 Task: Start in the project BrightWorks the sprint 'Turbo Track', with a duration of 2 weeks. Start in the project BrightWorks the sprint 'Turbo Track', with a duration of 1 week. Start in the project BrightWorks the sprint 'Turbo Track', with a duration of 3 weeks
Action: Mouse moved to (172, 56)
Screenshot: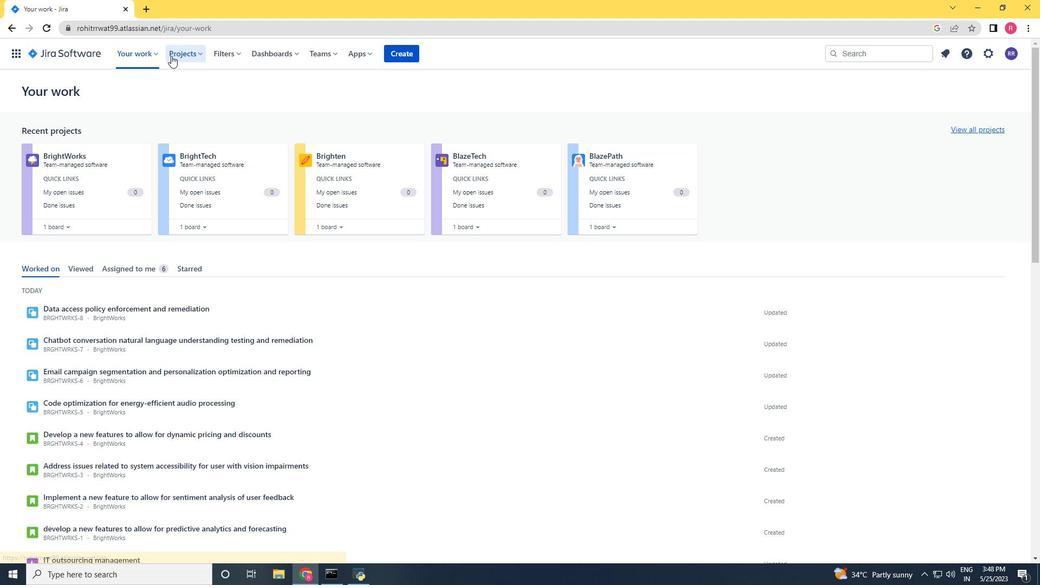 
Action: Mouse pressed left at (172, 56)
Screenshot: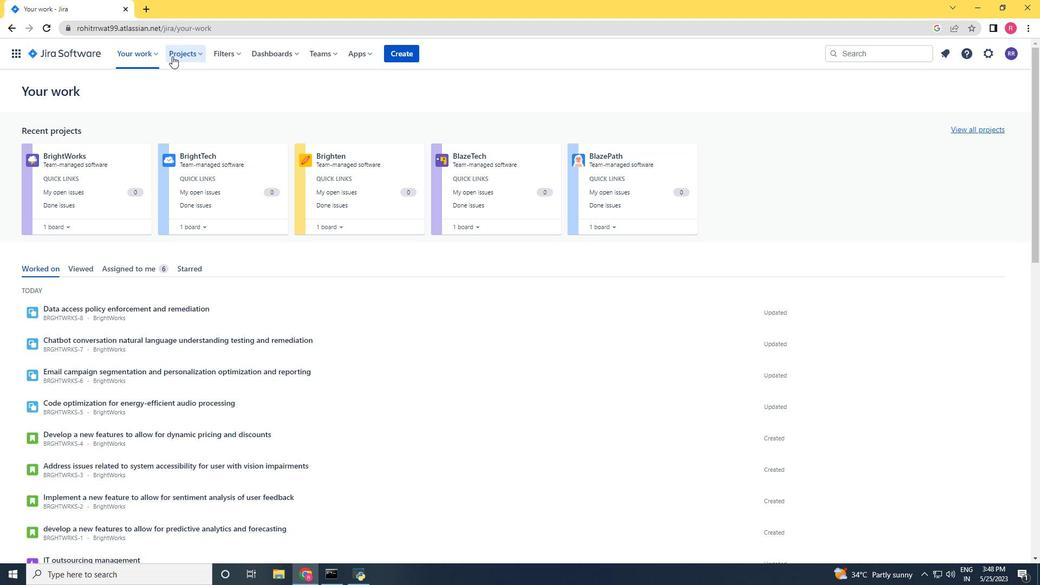 
Action: Mouse moved to (201, 98)
Screenshot: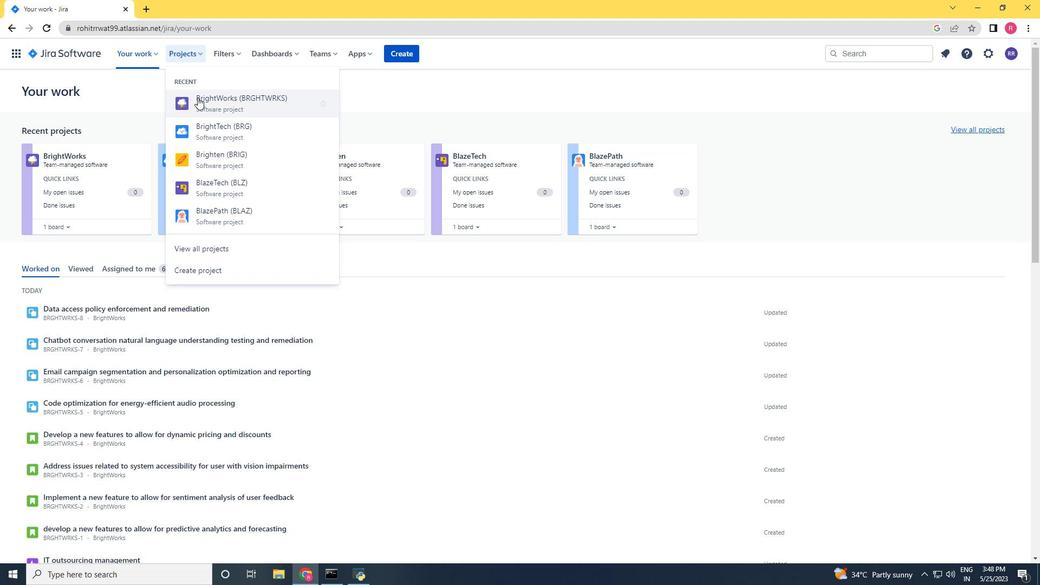 
Action: Mouse pressed left at (201, 98)
Screenshot: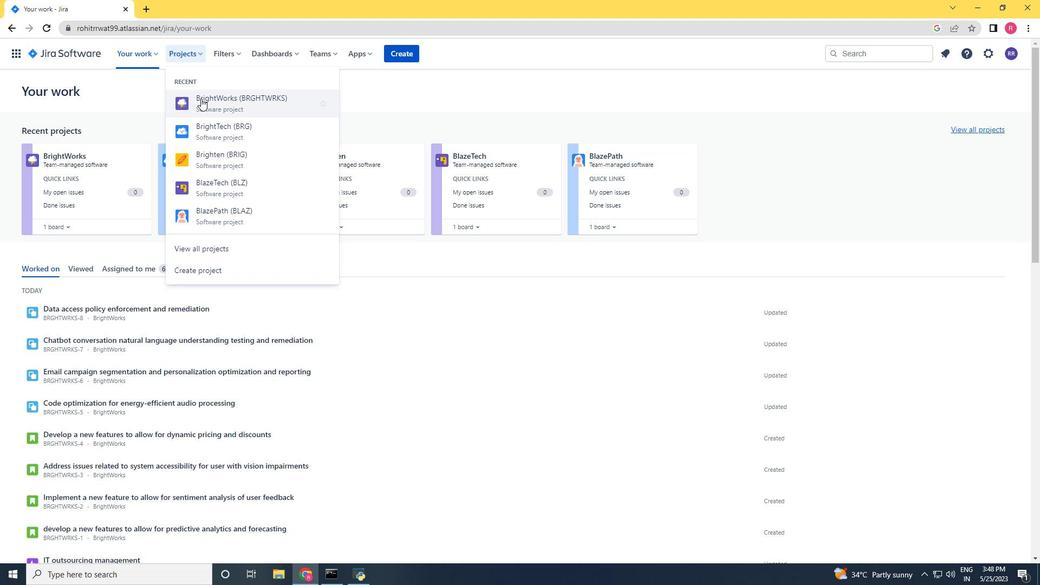 
Action: Mouse moved to (52, 160)
Screenshot: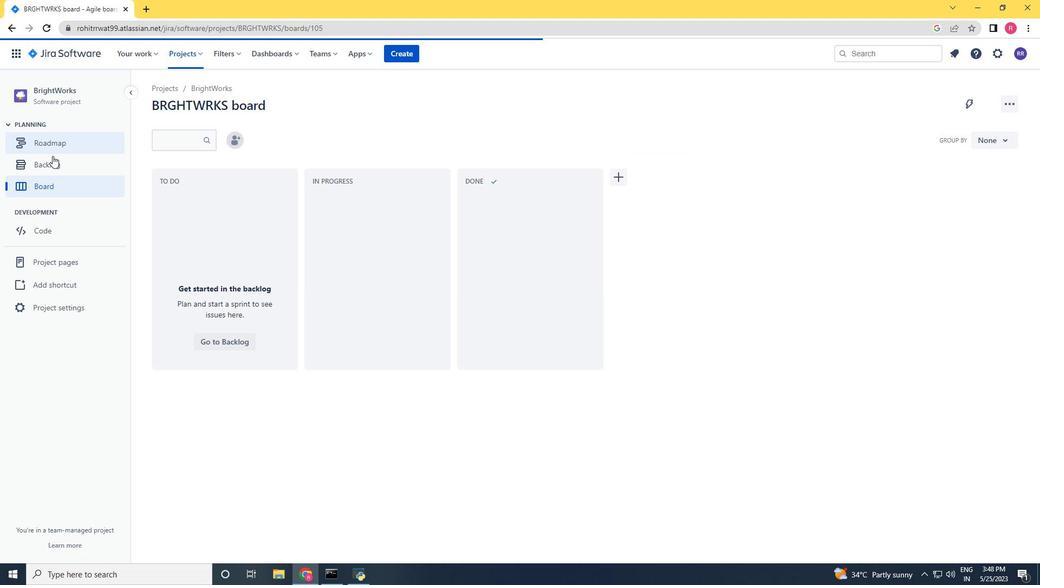 
Action: Mouse pressed left at (52, 160)
Screenshot: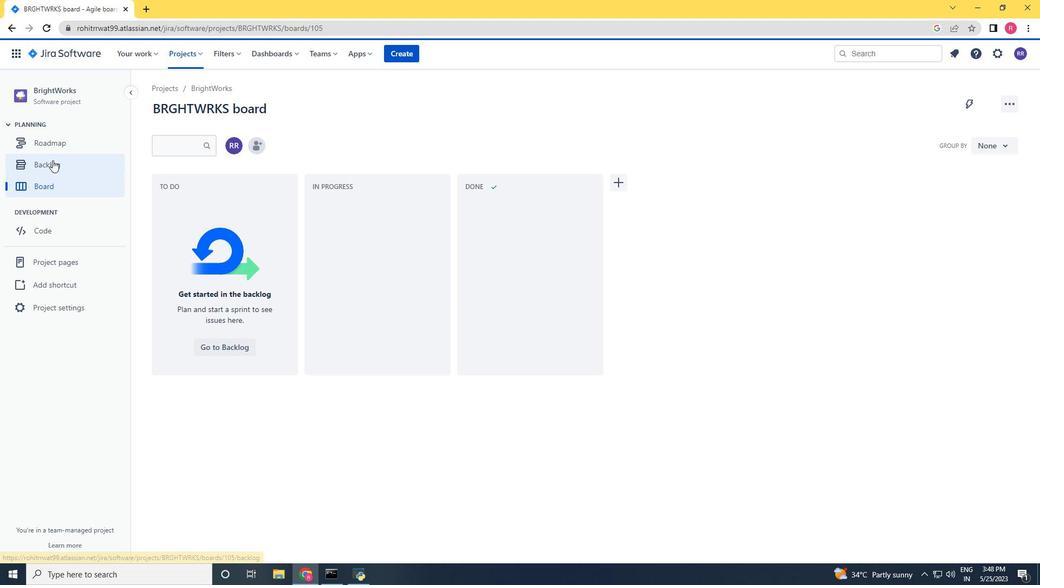
Action: Mouse moved to (953, 173)
Screenshot: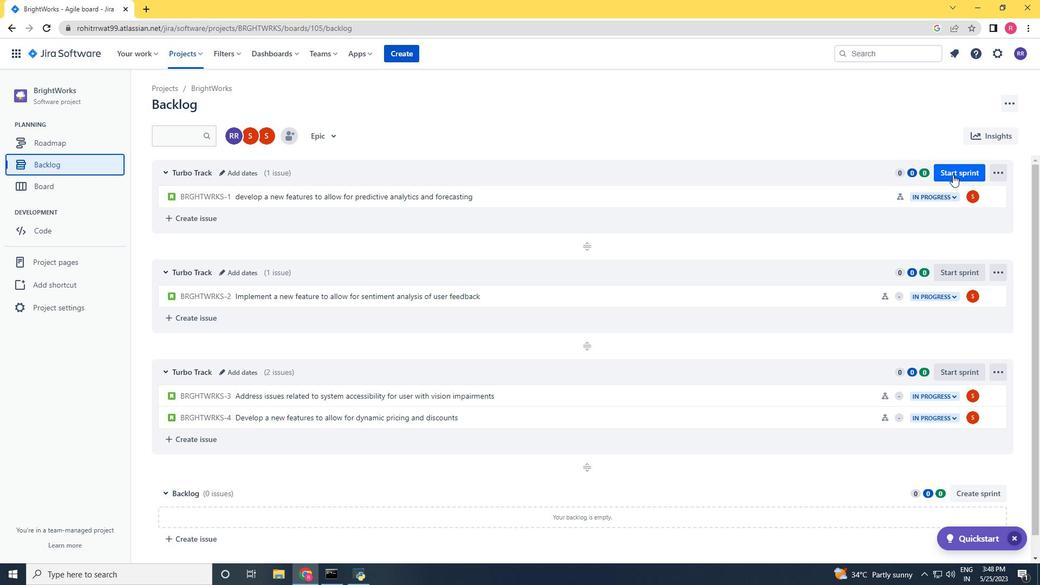 
Action: Mouse pressed left at (953, 173)
Screenshot: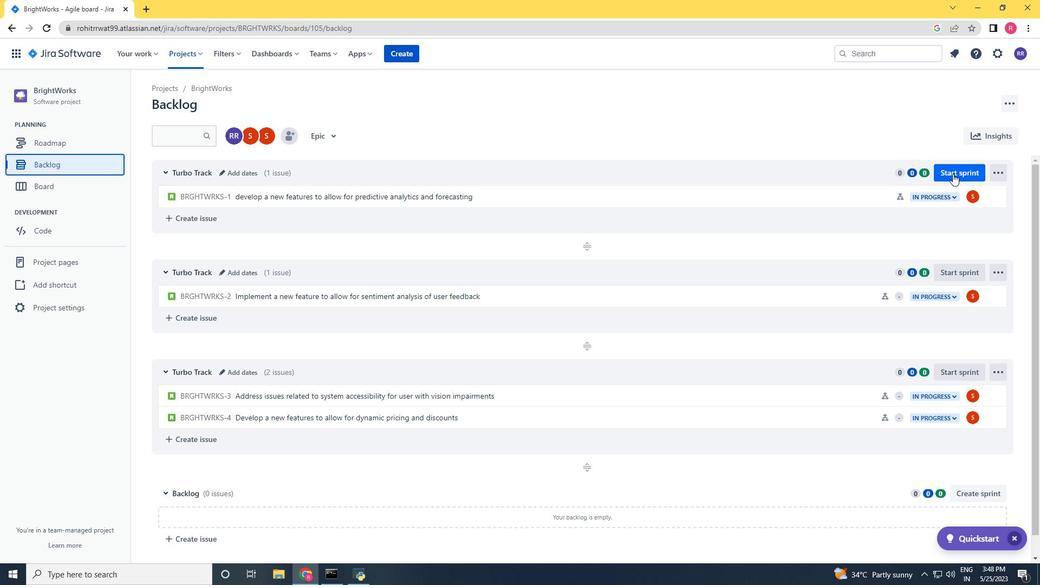 
Action: Mouse moved to (486, 186)
Screenshot: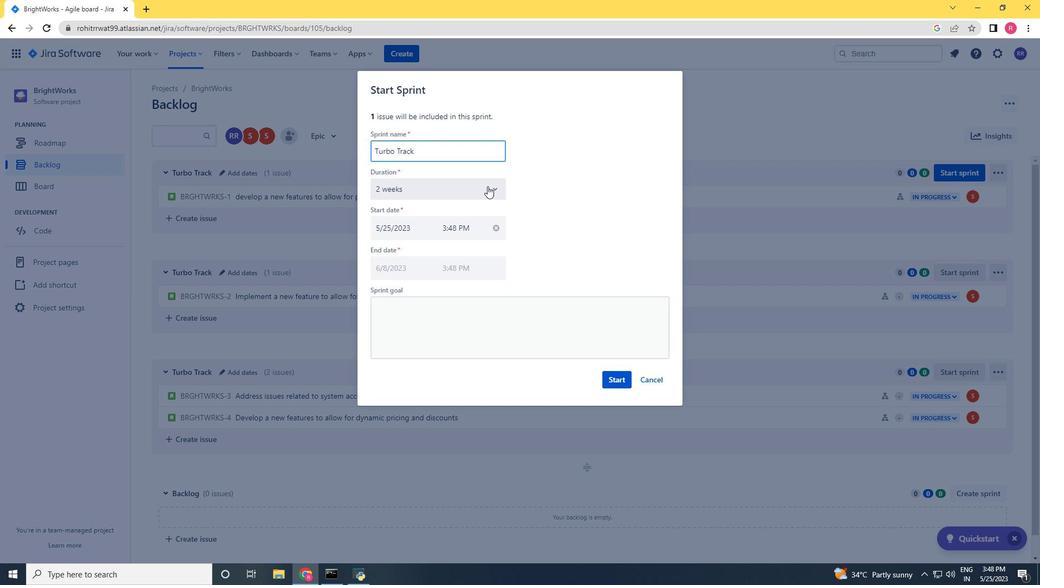 
Action: Mouse pressed left at (486, 186)
Screenshot: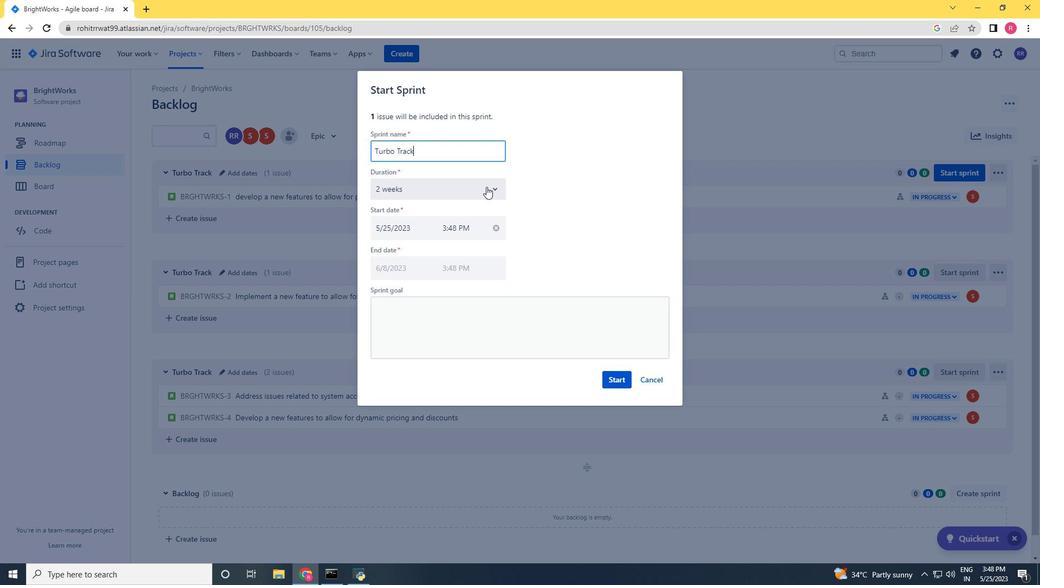 
Action: Mouse moved to (435, 233)
Screenshot: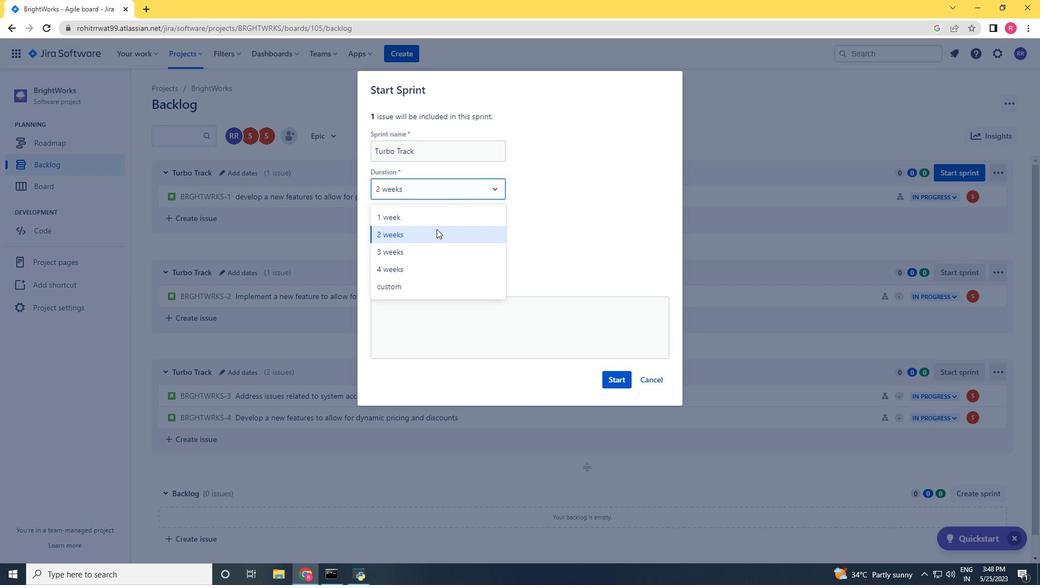
Action: Mouse pressed left at (435, 233)
Screenshot: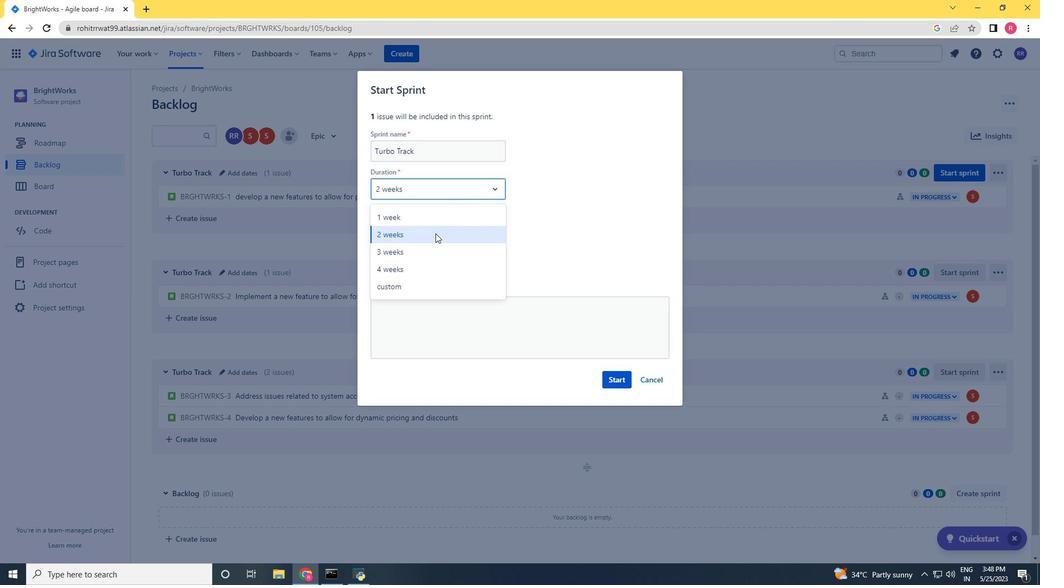 
Action: Mouse moved to (629, 383)
Screenshot: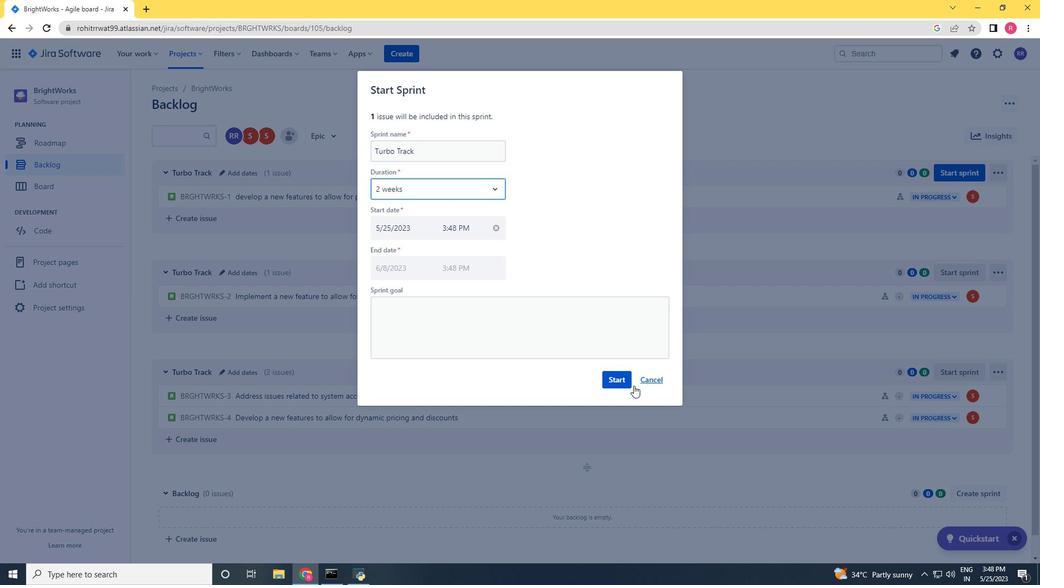 
Action: Mouse pressed left at (629, 383)
Screenshot: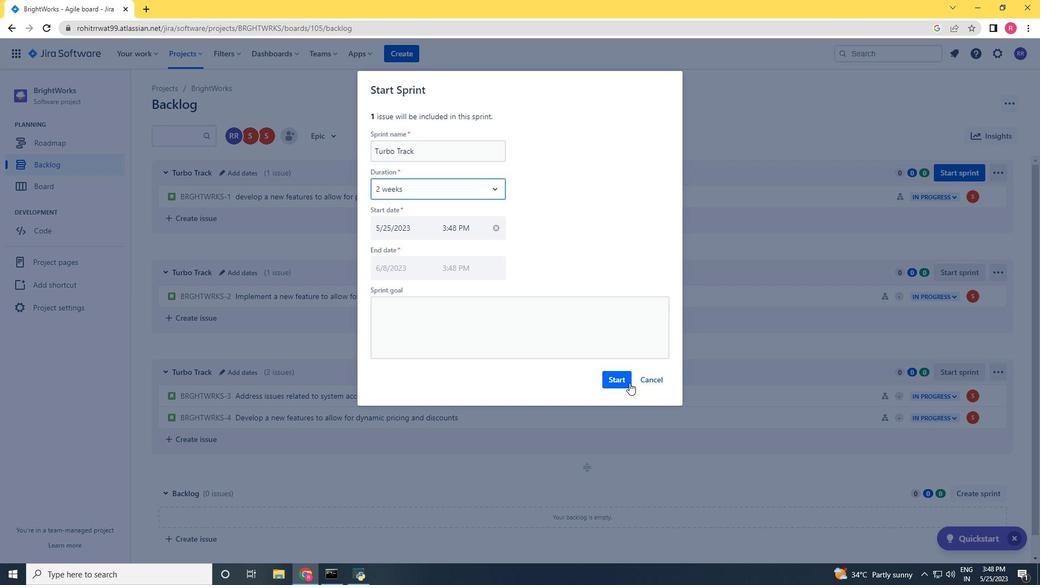 
Action: Mouse moved to (80, 158)
Screenshot: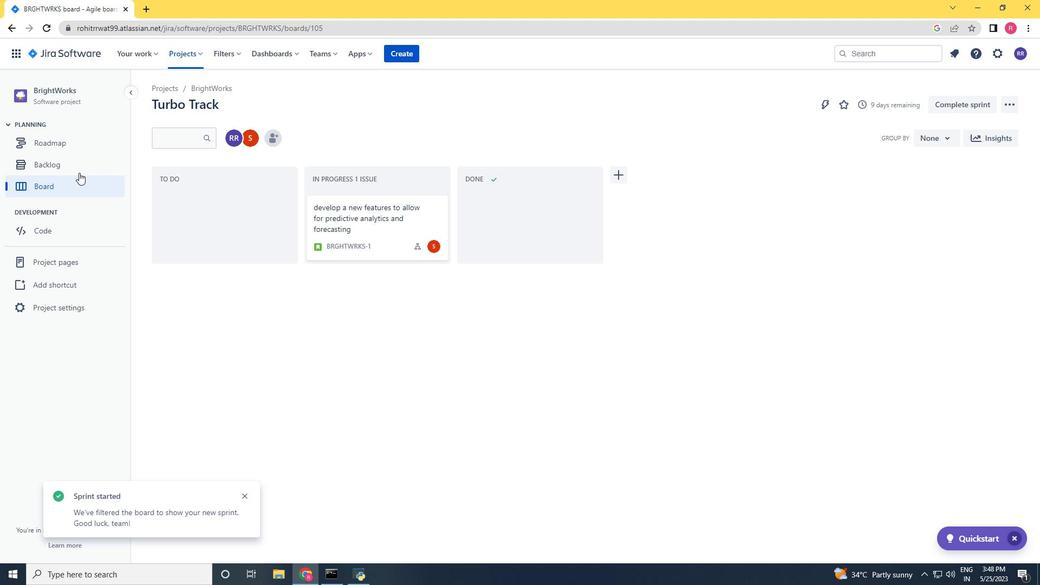 
Action: Mouse pressed left at (80, 158)
Screenshot: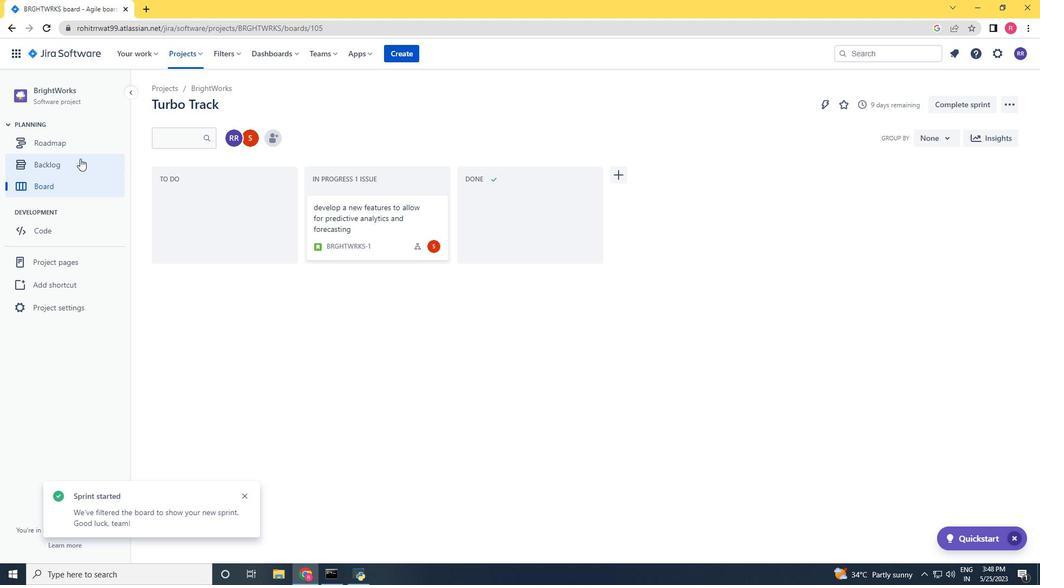 
Action: Mouse moved to (964, 267)
Screenshot: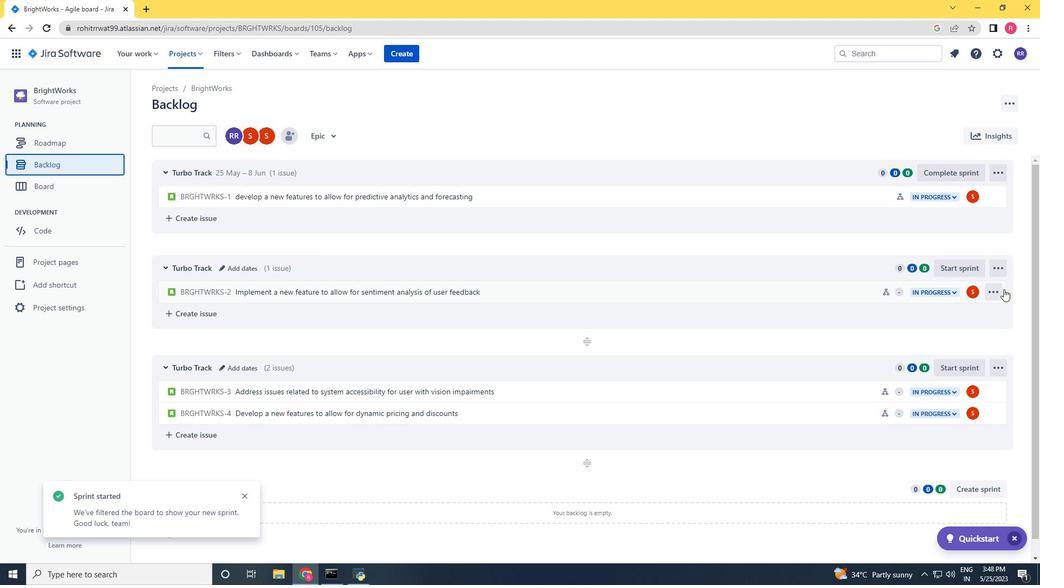 
Action: Mouse pressed left at (964, 267)
Screenshot: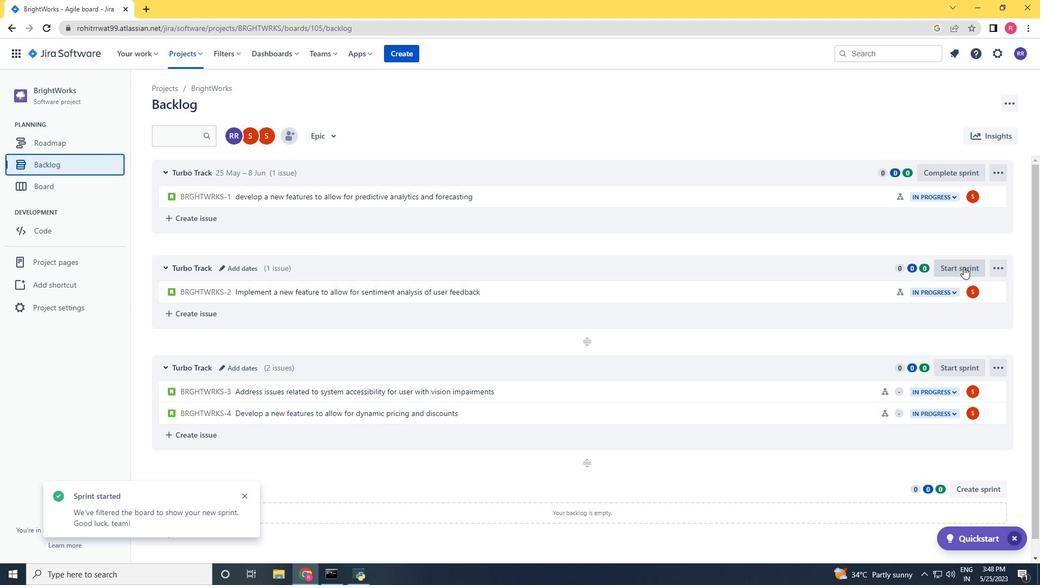 
Action: Mouse moved to (480, 190)
Screenshot: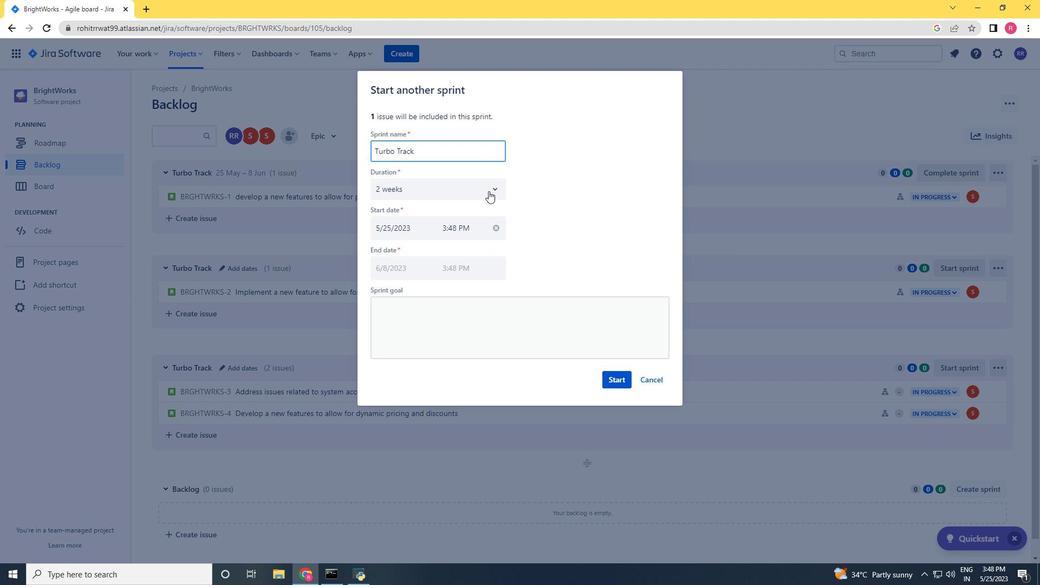 
Action: Mouse pressed left at (480, 190)
Screenshot: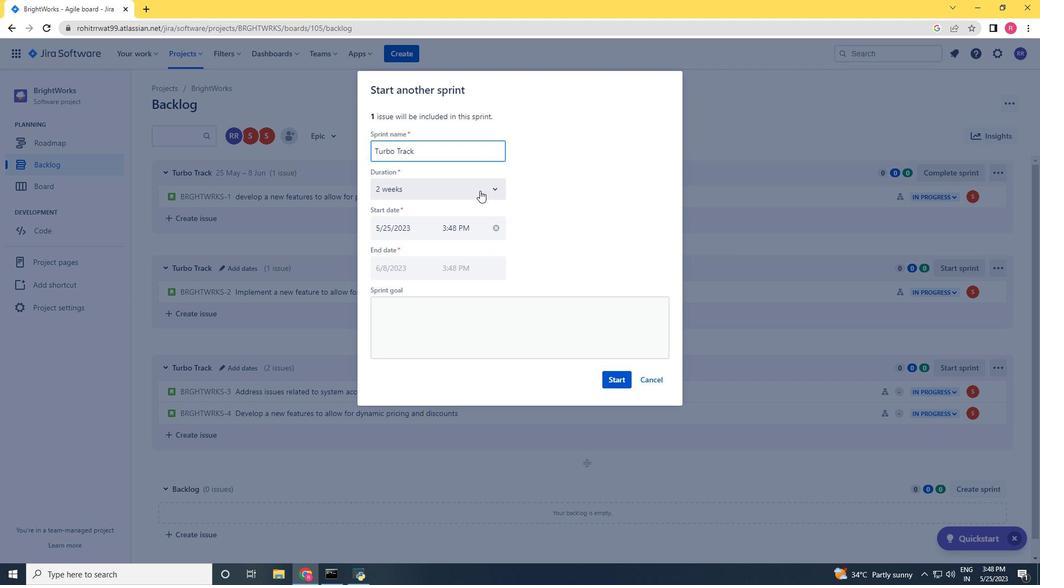 
Action: Mouse moved to (451, 214)
Screenshot: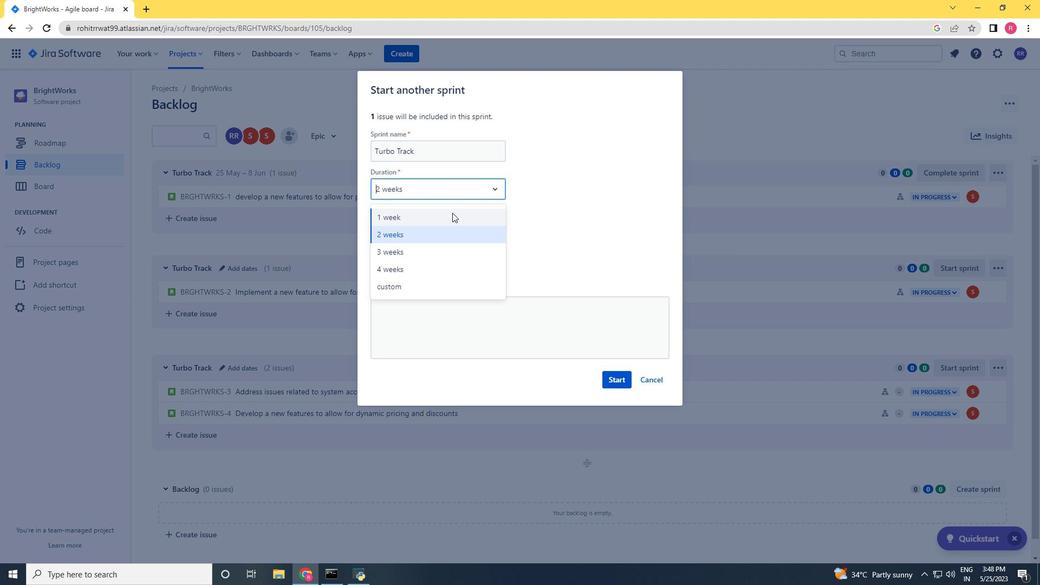 
Action: Mouse pressed left at (451, 214)
Screenshot: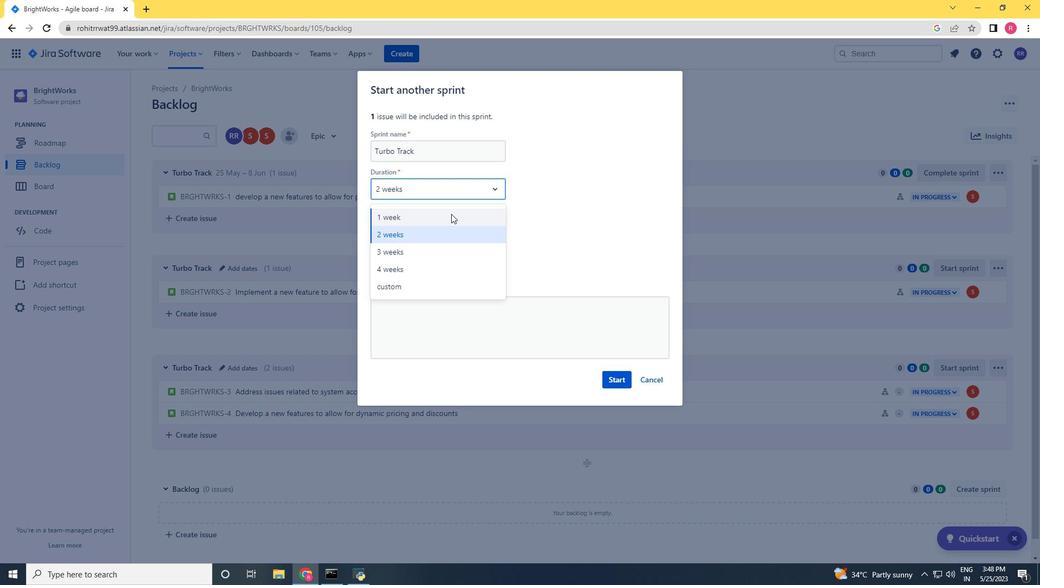 
Action: Mouse moved to (612, 375)
Screenshot: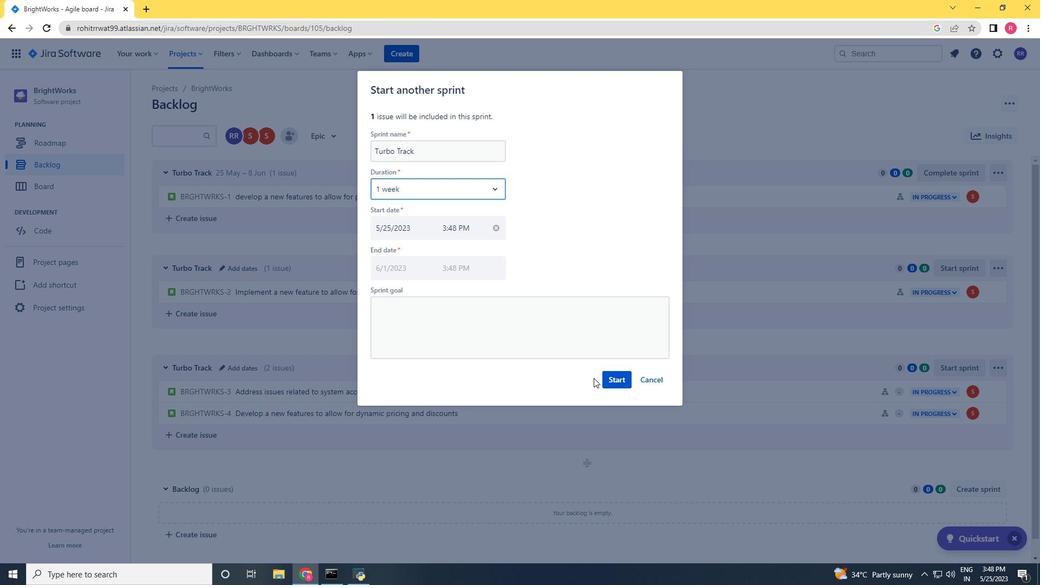 
Action: Mouse pressed left at (612, 375)
Screenshot: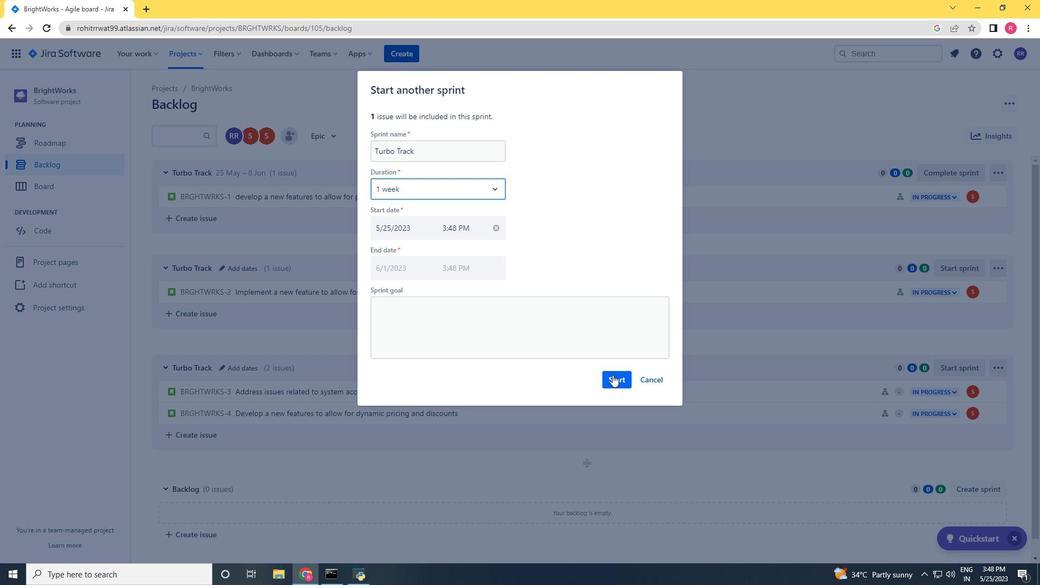
Action: Mouse moved to (102, 170)
Screenshot: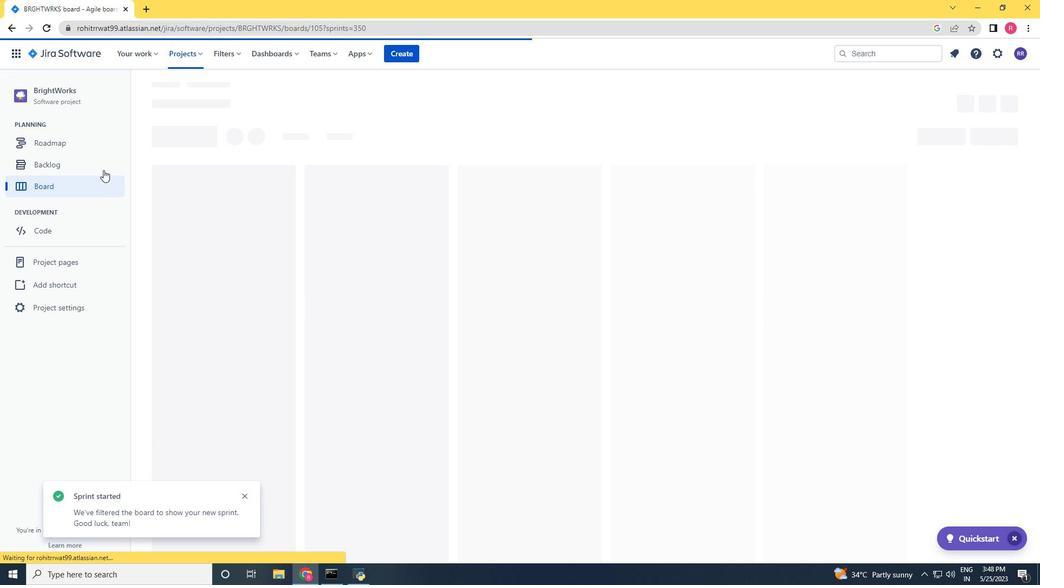 
Action: Mouse pressed left at (102, 170)
Screenshot: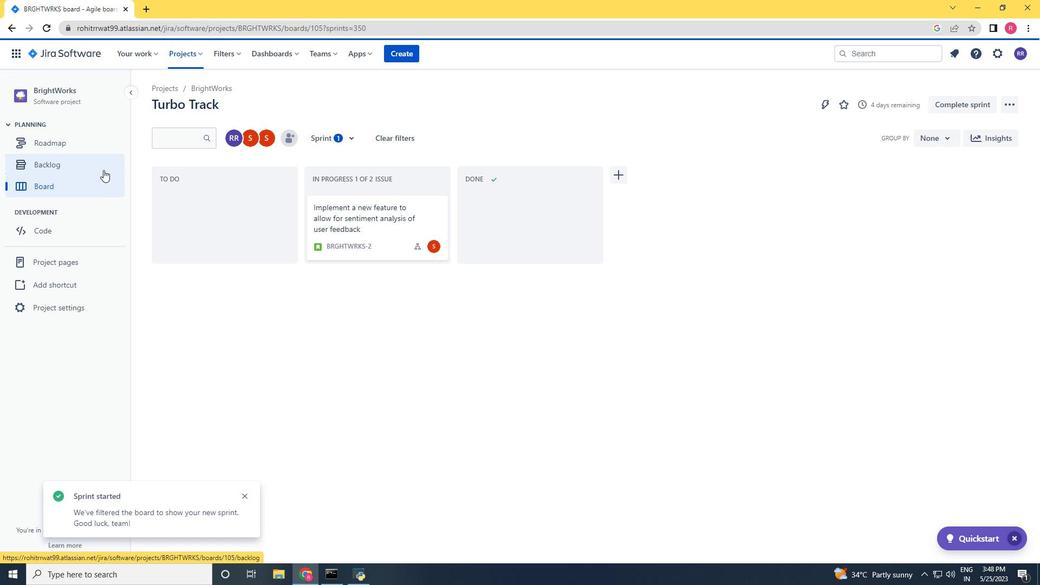 
Action: Mouse moved to (958, 359)
Screenshot: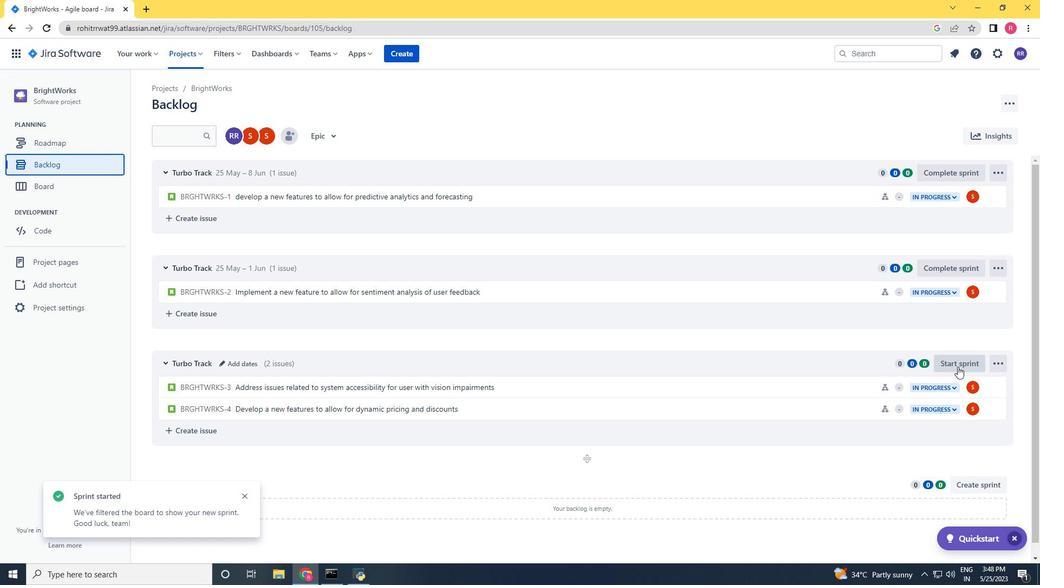 
Action: Mouse pressed left at (958, 359)
Screenshot: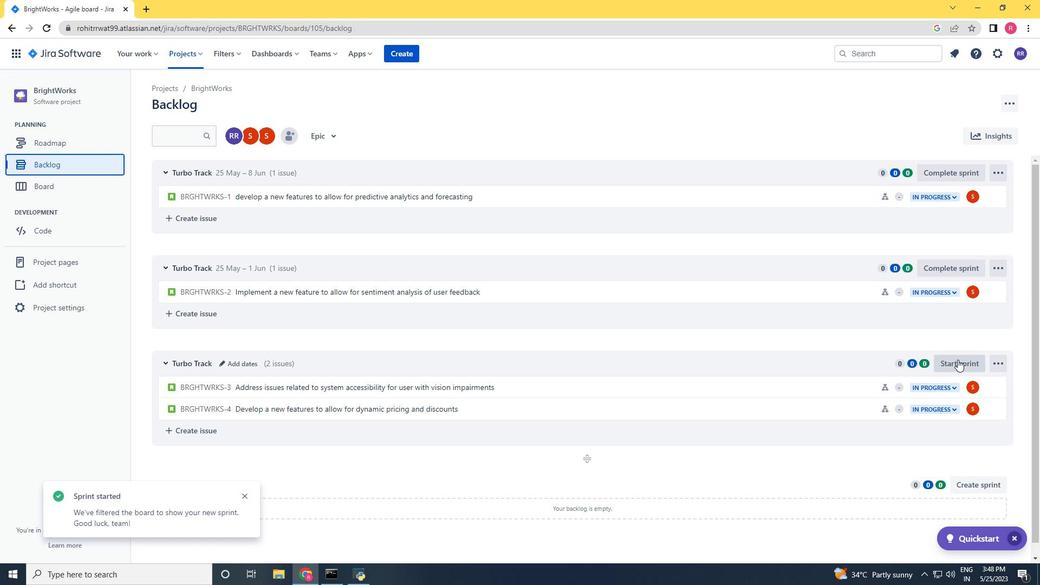
Action: Mouse moved to (475, 201)
Screenshot: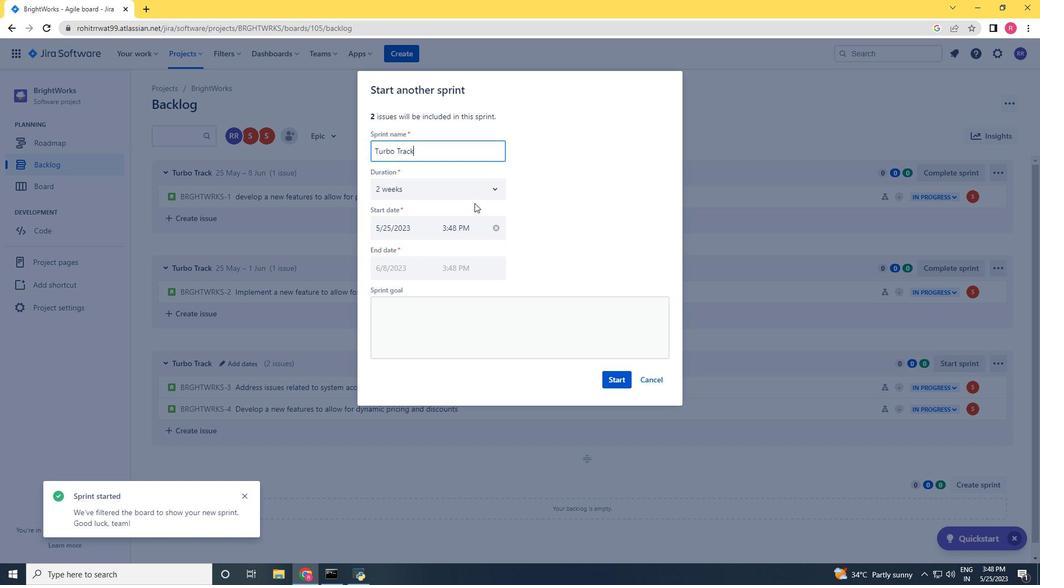 
Action: Mouse pressed left at (475, 201)
Screenshot: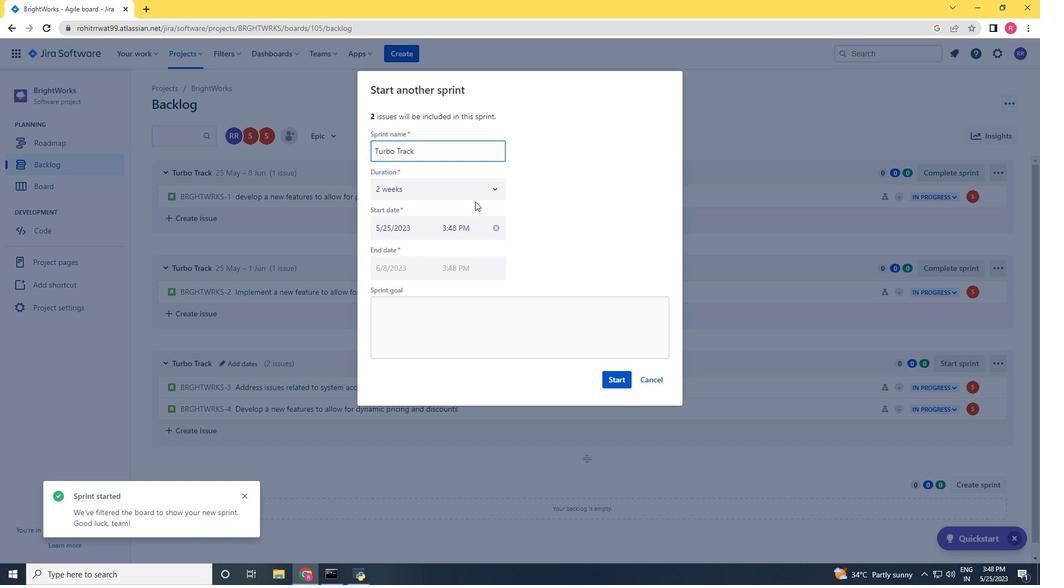 
Action: Mouse moved to (481, 190)
Screenshot: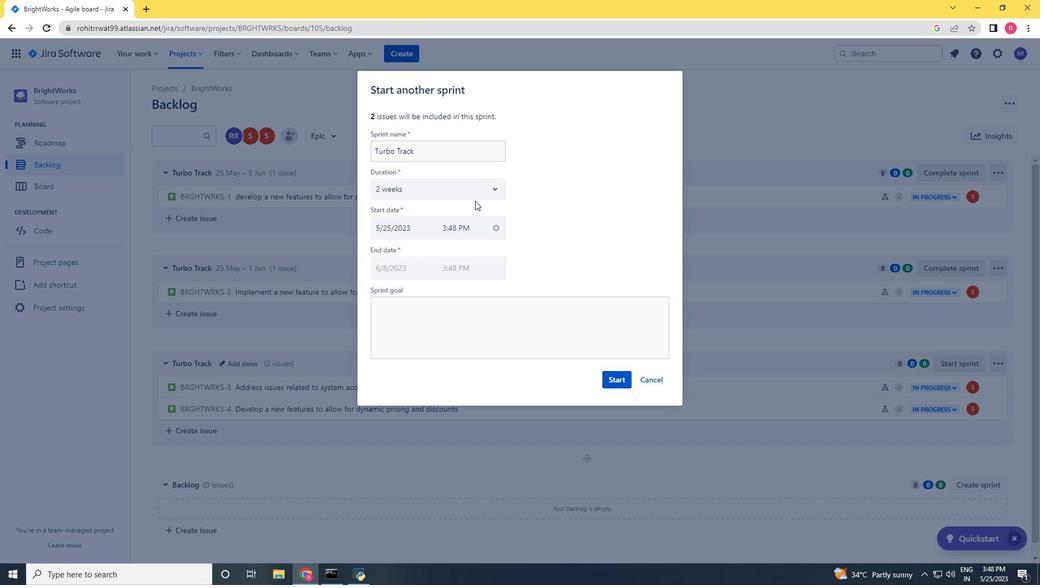 
Action: Mouse pressed left at (481, 190)
Screenshot: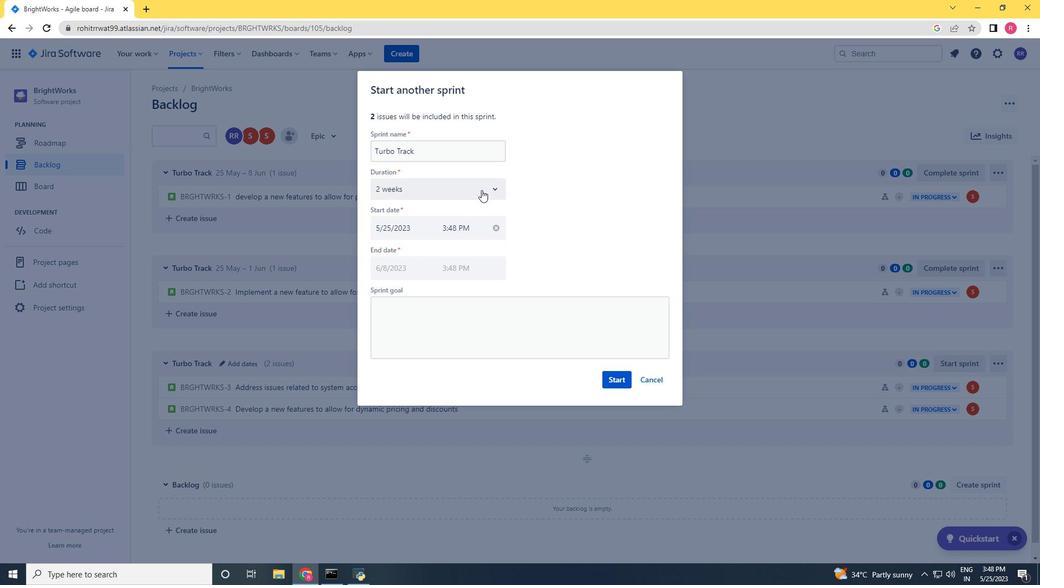 
Action: Mouse moved to (443, 246)
Screenshot: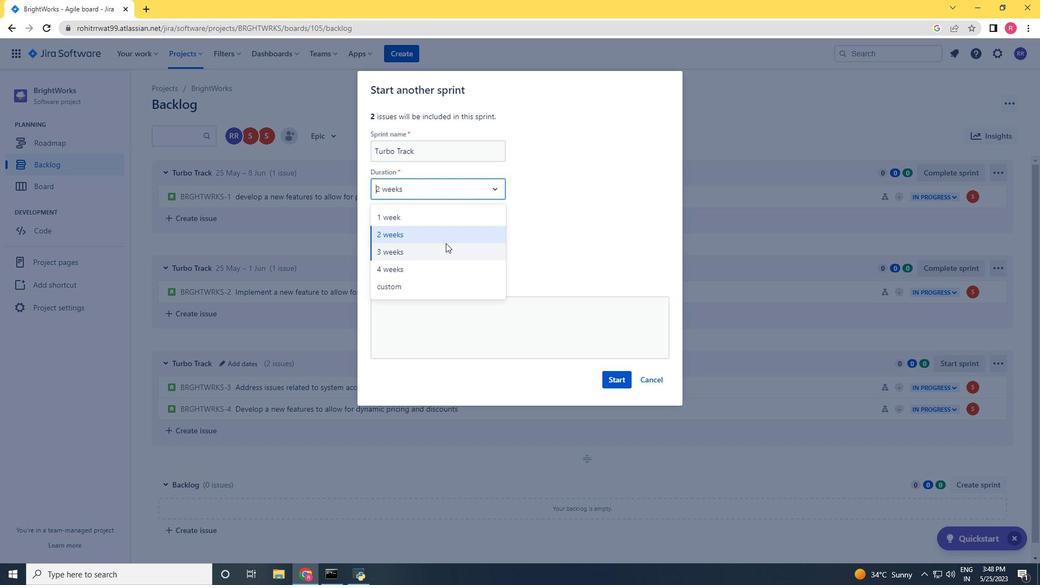 
Action: Mouse pressed left at (443, 246)
Screenshot: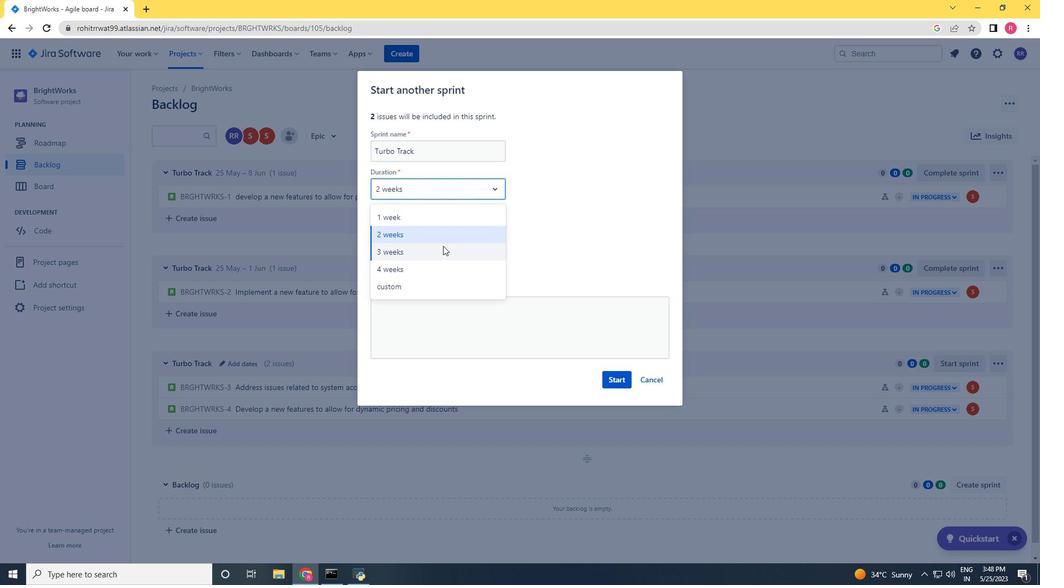 
Action: Mouse moved to (618, 381)
Screenshot: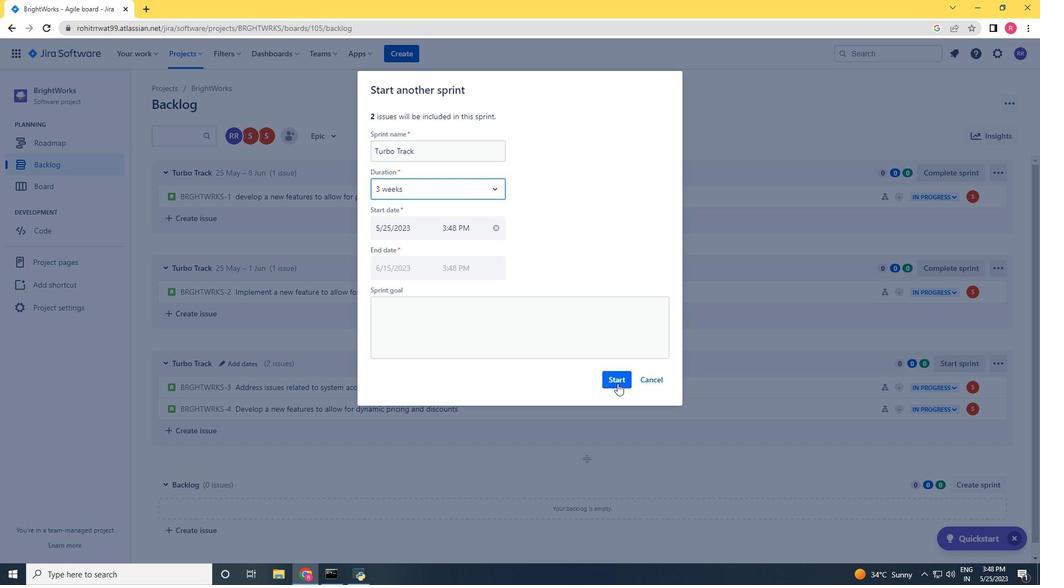 
Action: Mouse pressed left at (618, 381)
Screenshot: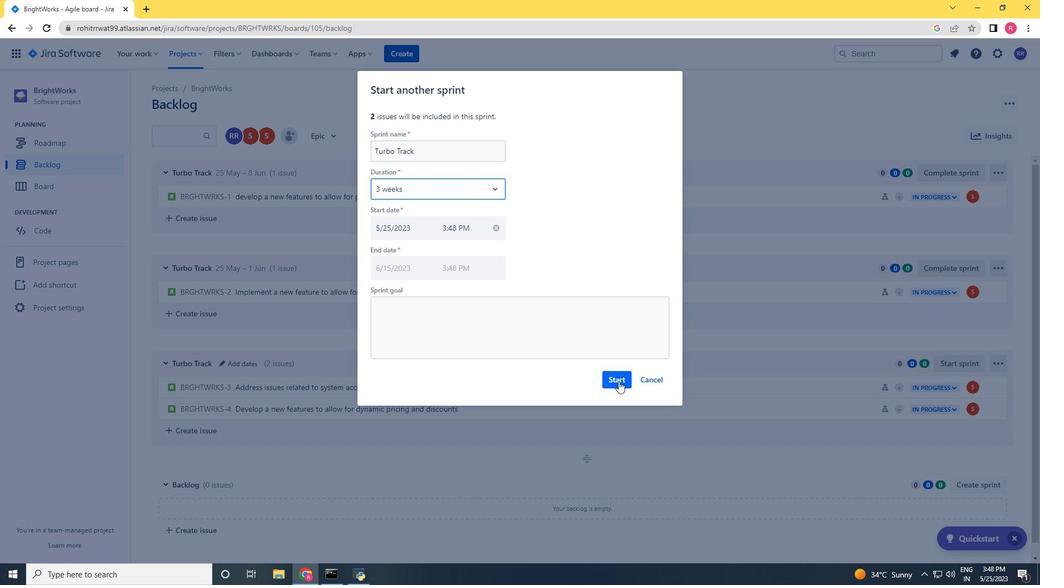 
Action: Mouse moved to (36, 160)
Screenshot: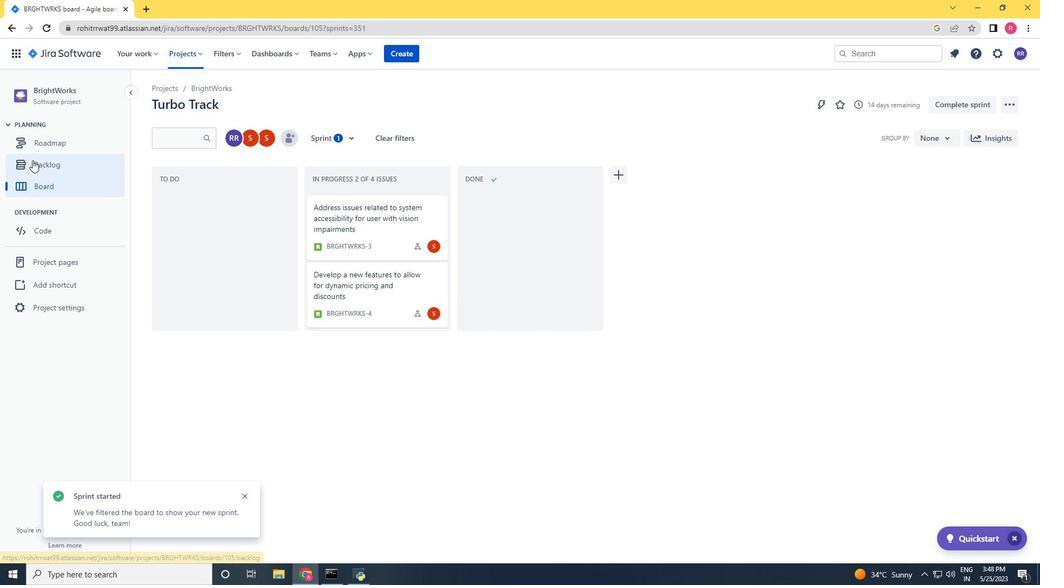 
Action: Mouse pressed left at (36, 160)
Screenshot: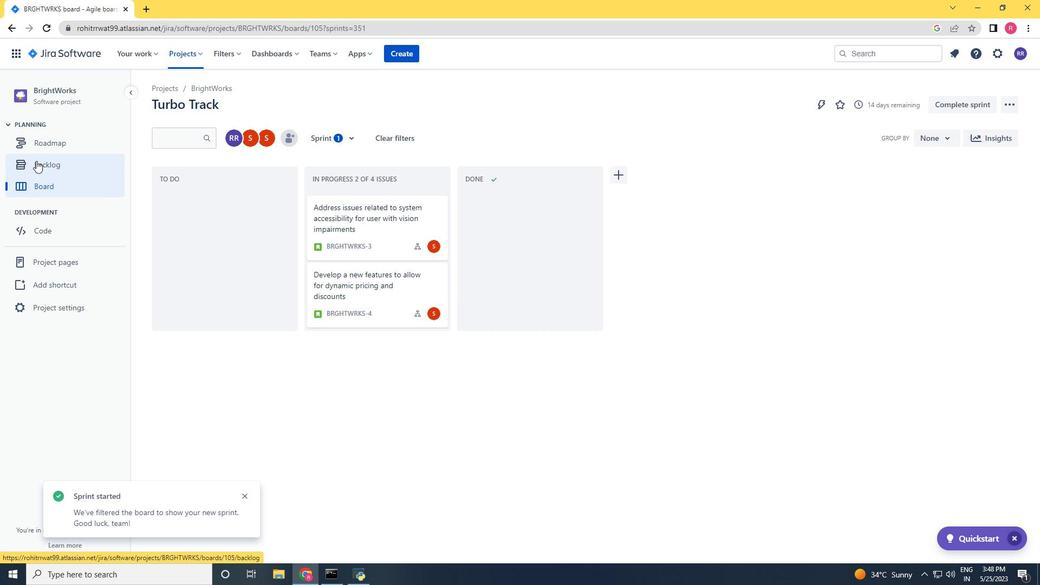 
Action: Mouse moved to (510, 367)
Screenshot: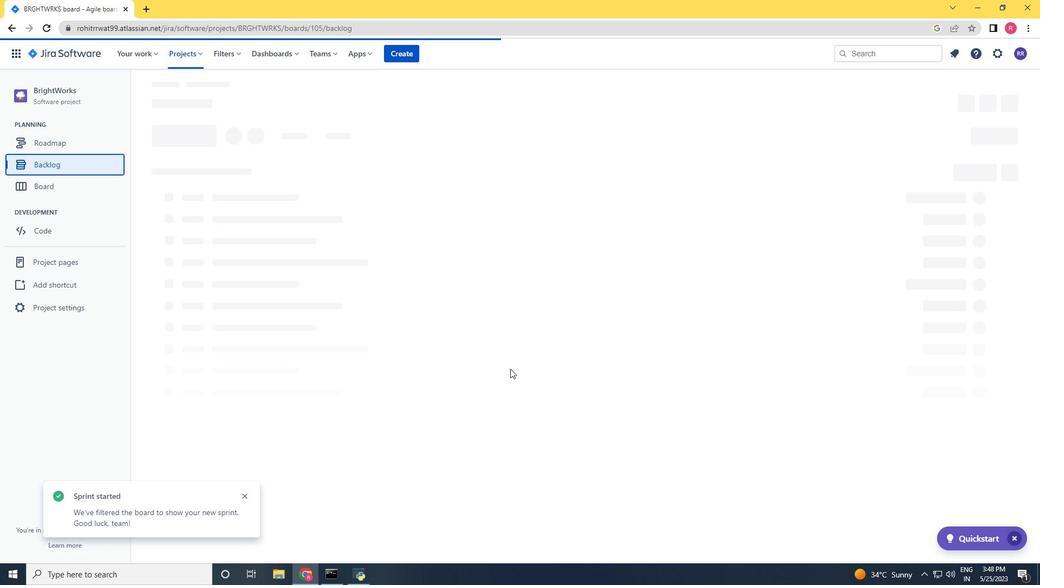 
